 Task: Add an event with the title Casual Marketing Campaign Implementation, date '2024/03/10', time 9:15 AM to 11:15 AM, logged in from the account softage.10@softage.netand send the event invitation to softage.1@softage.net and softage.2@softage.net. Set a reminder for the event 12 hour before
Action: Mouse moved to (79, 108)
Screenshot: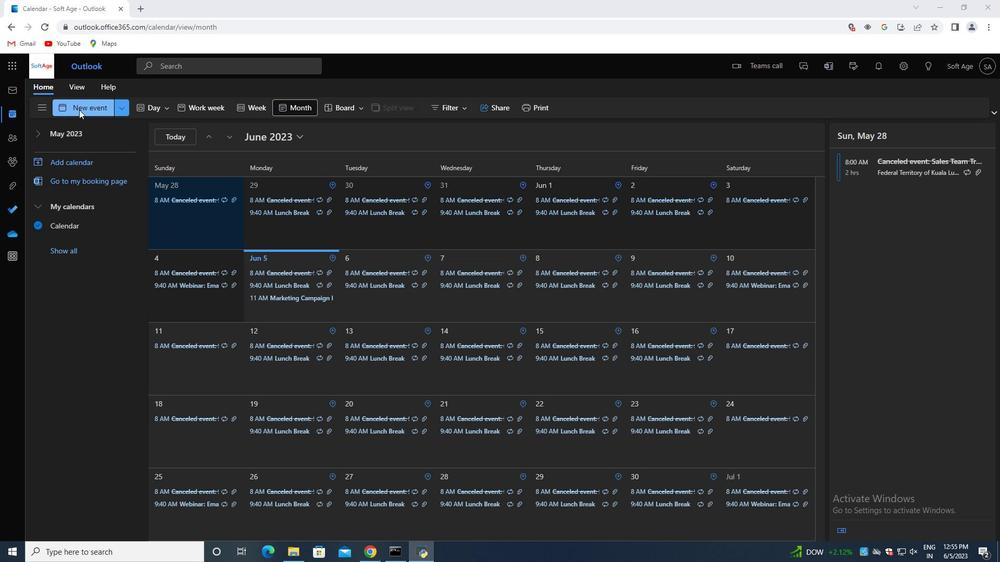 
Action: Mouse pressed left at (79, 108)
Screenshot: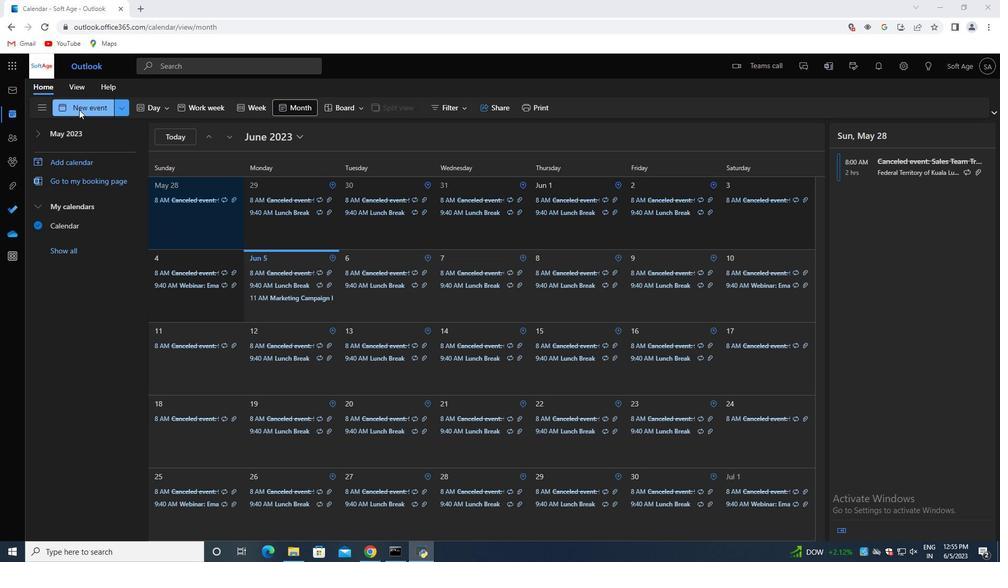 
Action: Mouse moved to (263, 167)
Screenshot: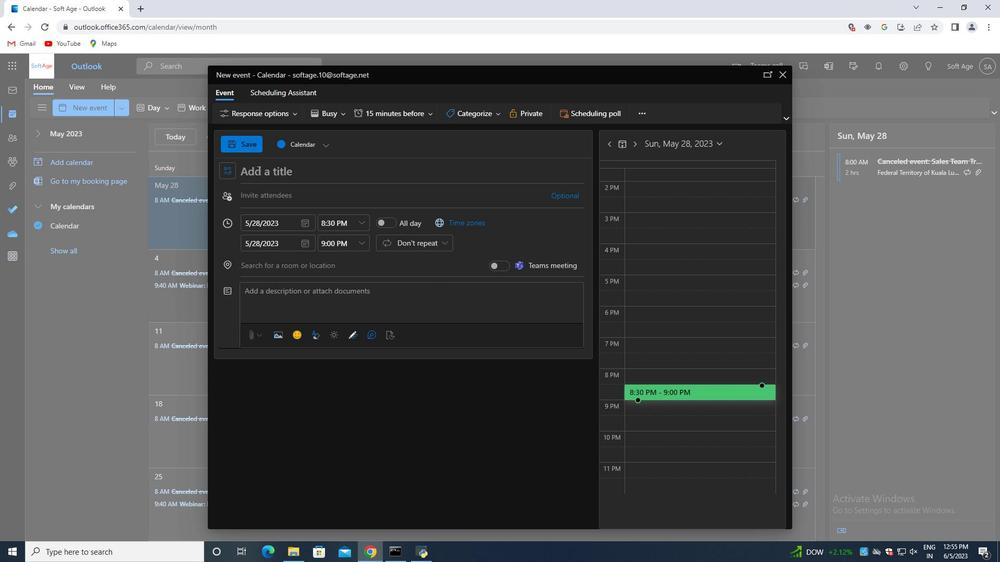 
Action: Mouse pressed left at (263, 167)
Screenshot: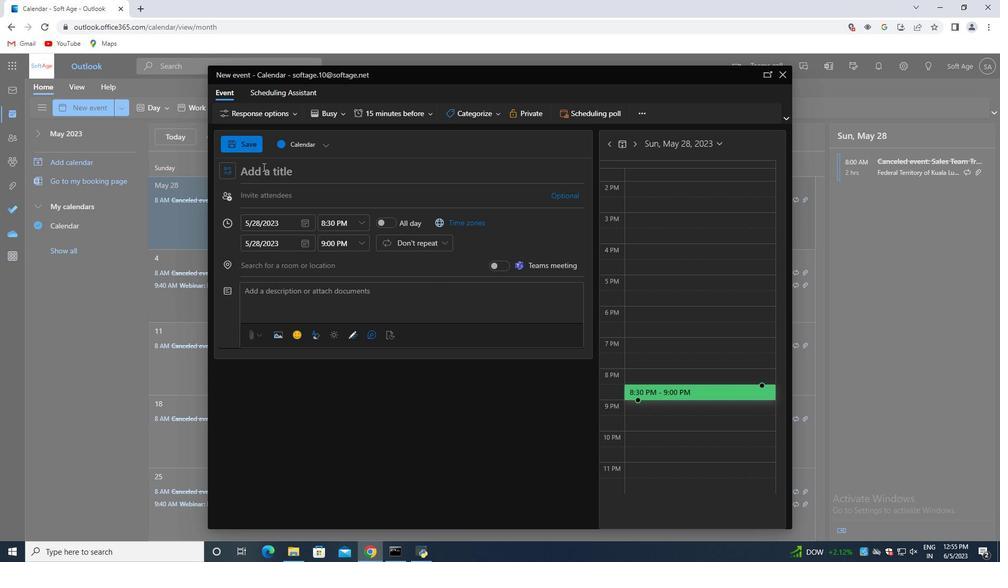 
Action: Key pressed <Key.shift>Casual<Key.space><Key.shift>Marketing<Key.space><Key.shift>Campaign<Key.space><Key.shift>Imple,<Key.backspace>mentation
Screenshot: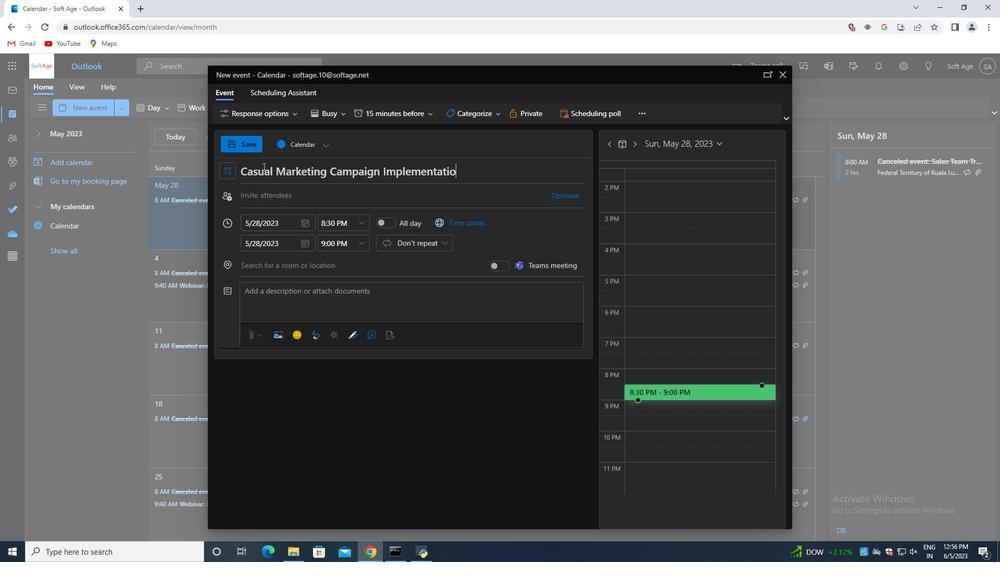 
Action: Mouse moved to (306, 224)
Screenshot: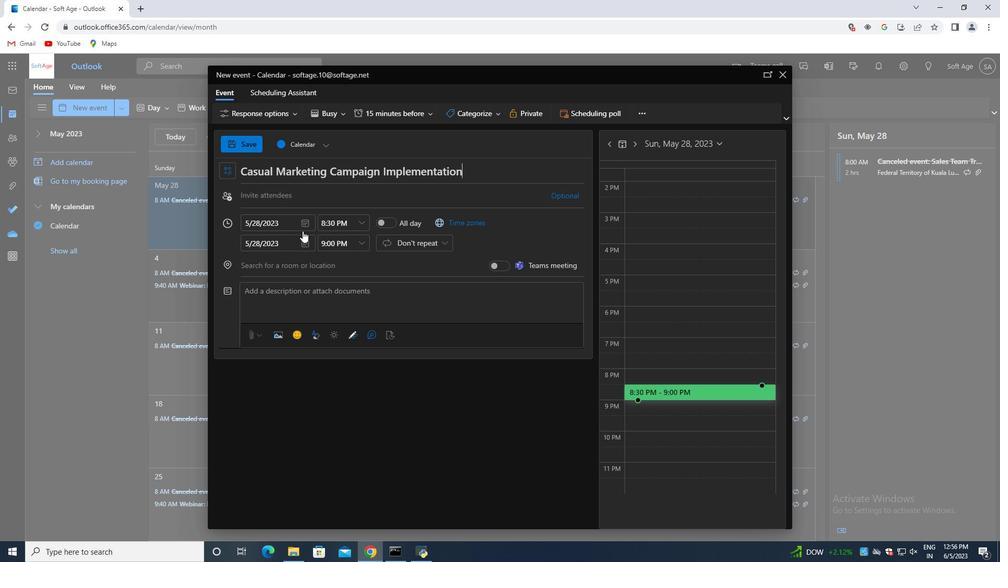 
Action: Mouse pressed left at (306, 224)
Screenshot: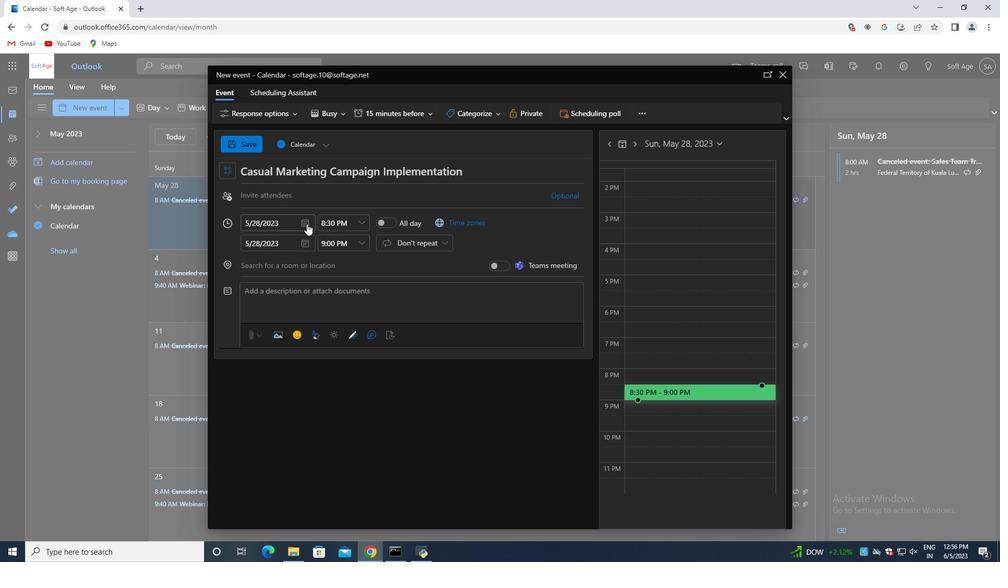 
Action: Mouse moved to (337, 241)
Screenshot: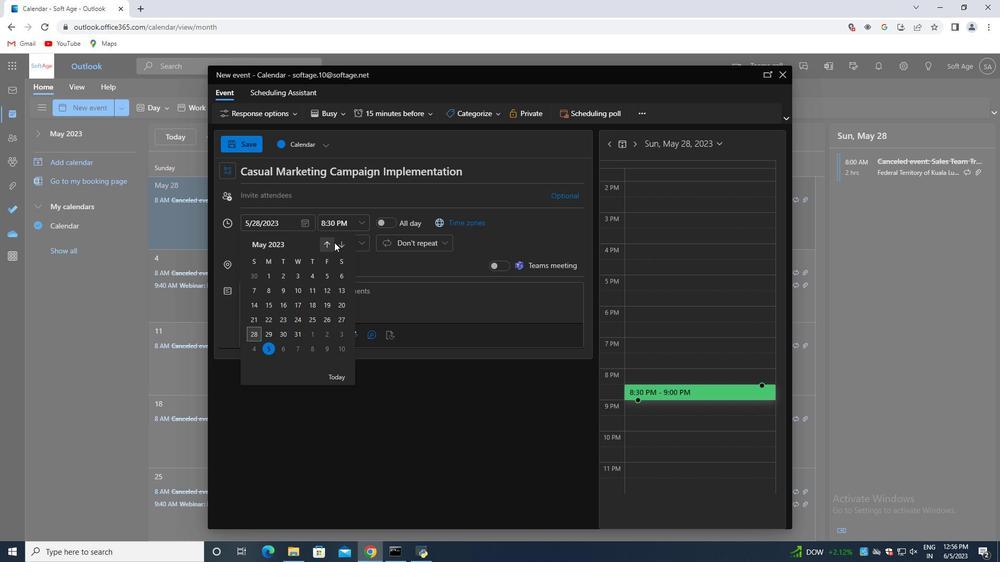 
Action: Mouse pressed left at (337, 241)
Screenshot: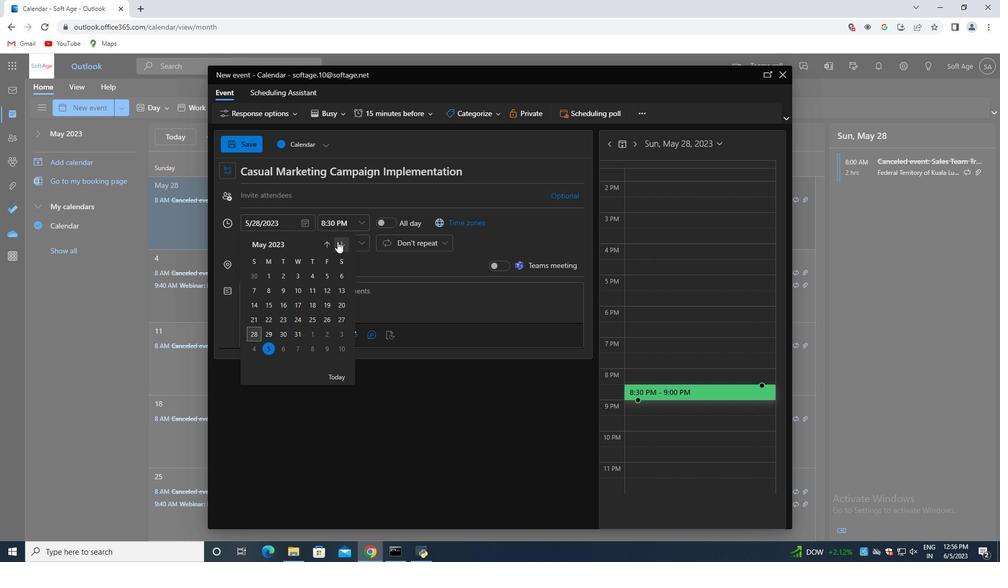 
Action: Mouse pressed left at (337, 241)
Screenshot: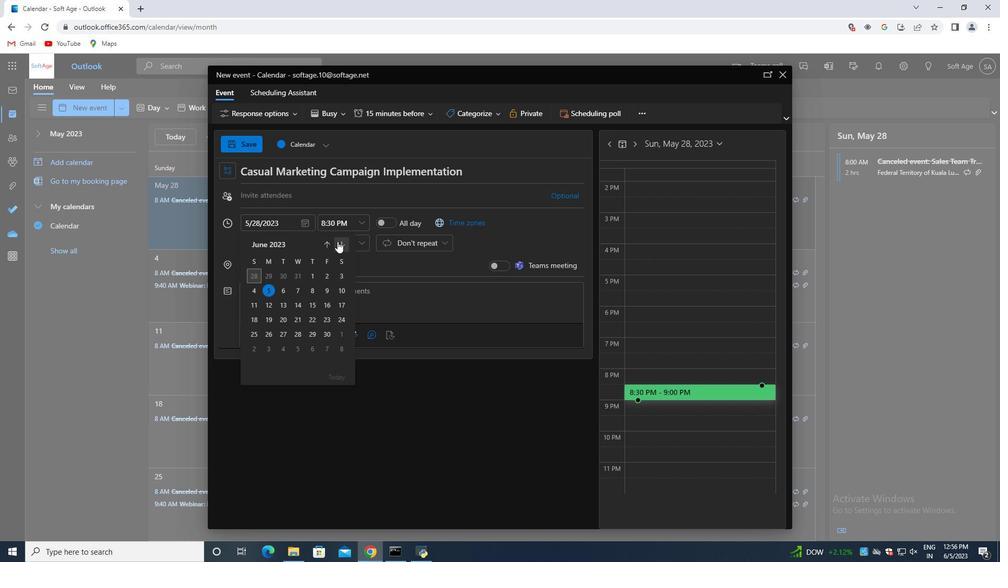 
Action: Mouse pressed left at (337, 241)
Screenshot: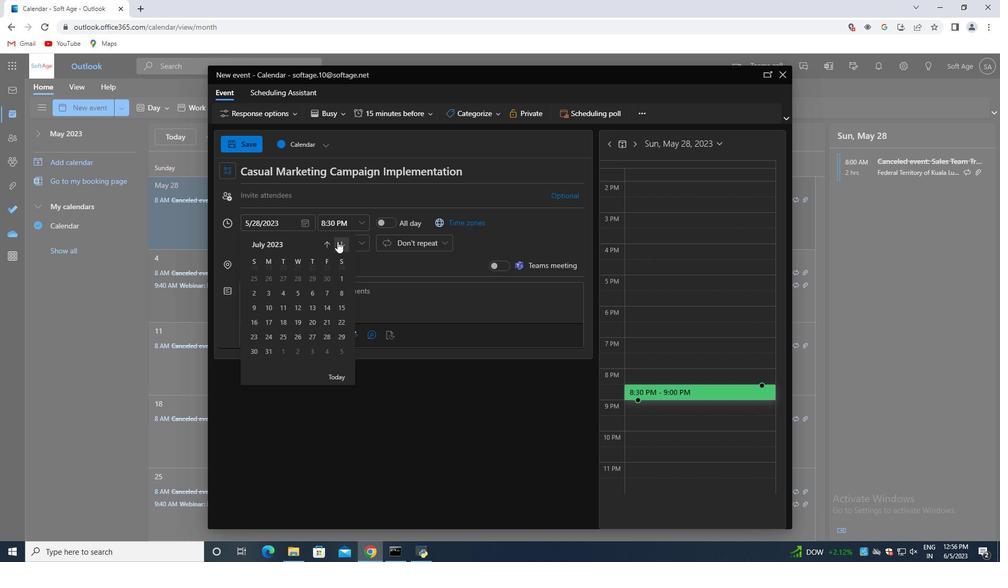 
Action: Mouse pressed left at (337, 241)
Screenshot: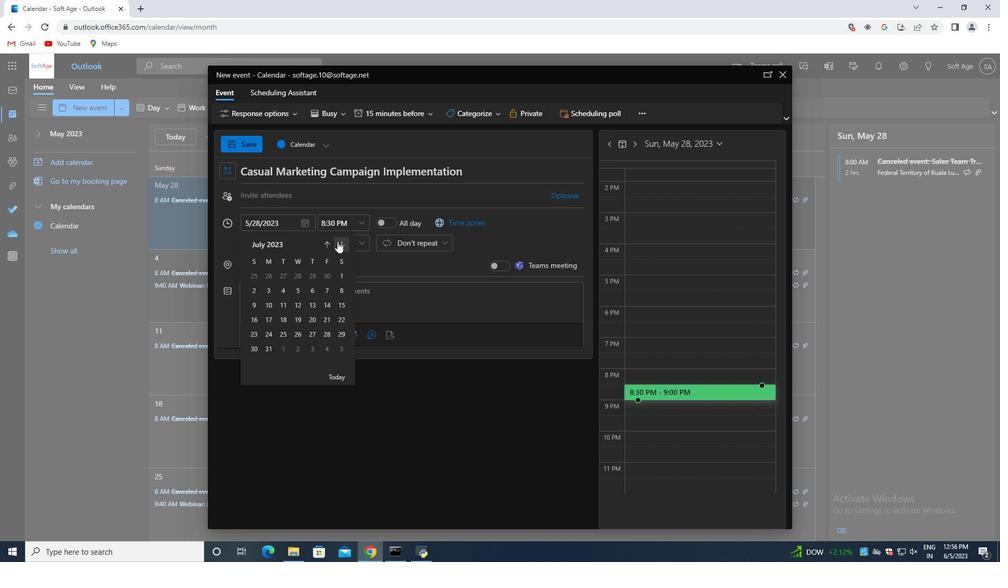
Action: Mouse pressed left at (337, 241)
Screenshot: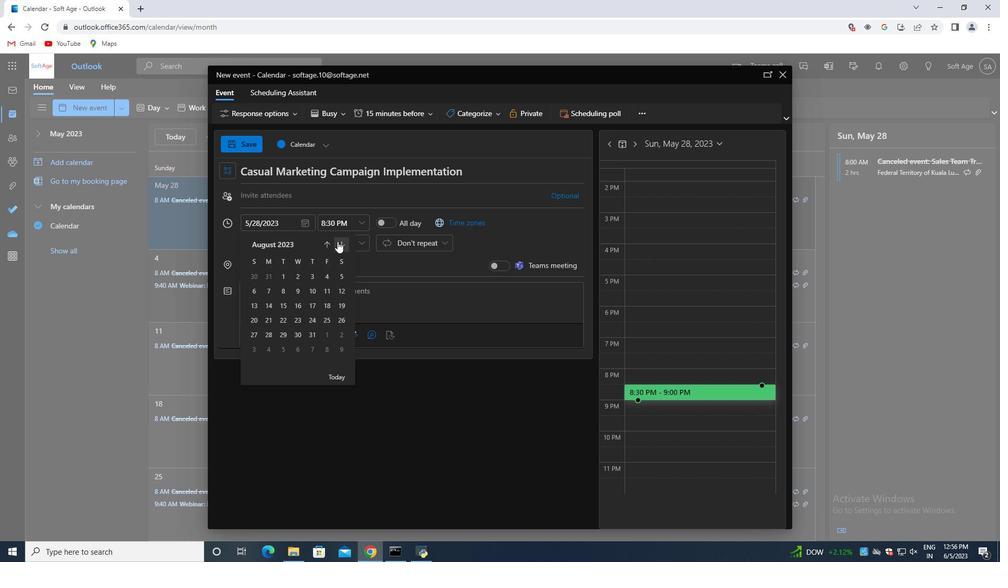 
Action: Mouse pressed left at (337, 241)
Screenshot: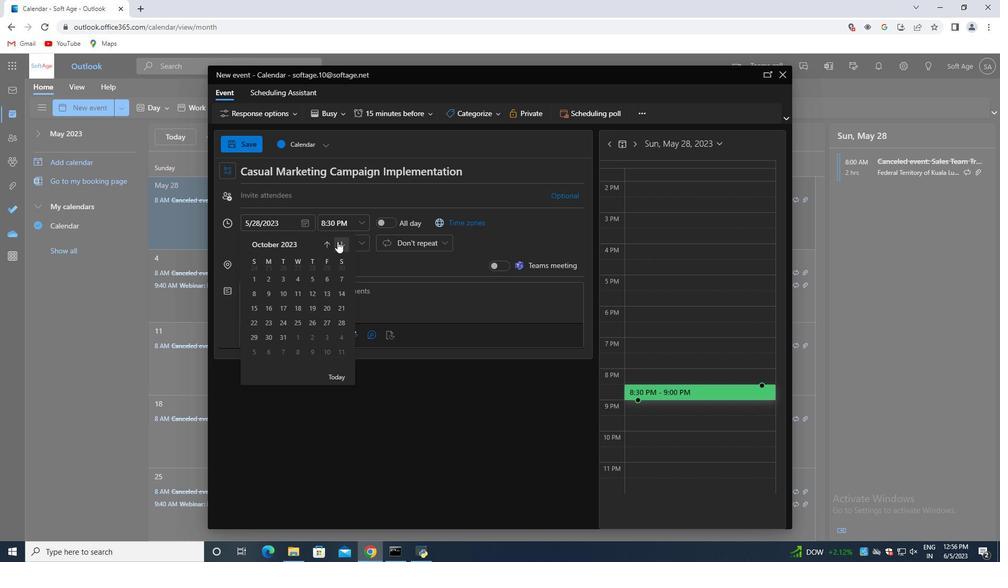 
Action: Mouse pressed left at (337, 241)
Screenshot: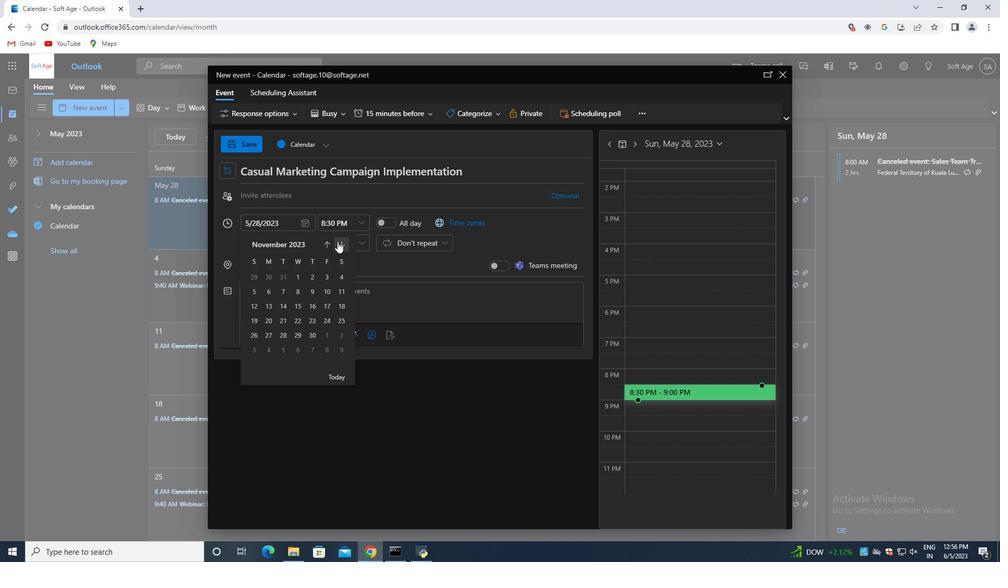 
Action: Mouse pressed left at (337, 241)
Screenshot: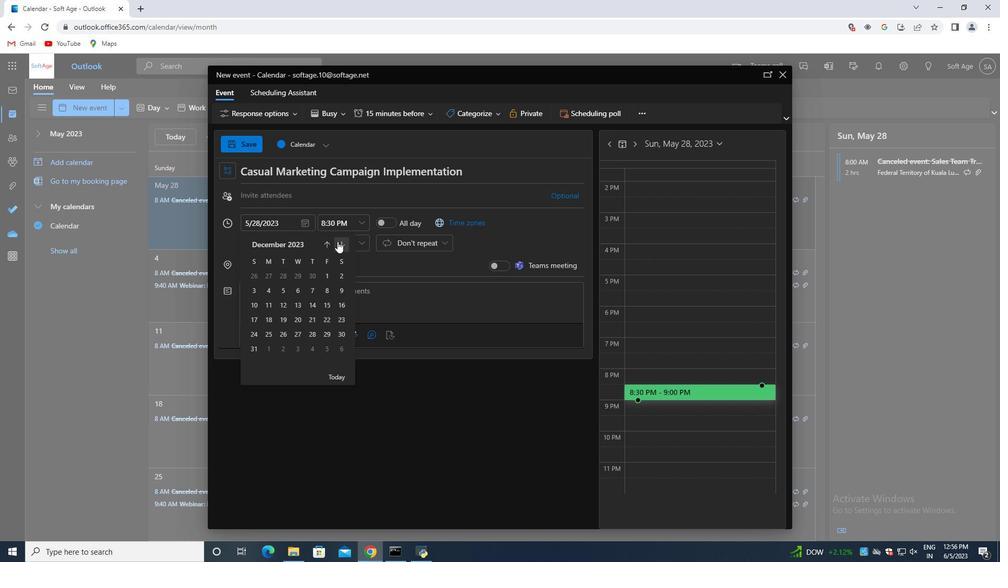 
Action: Mouse pressed left at (337, 241)
Screenshot: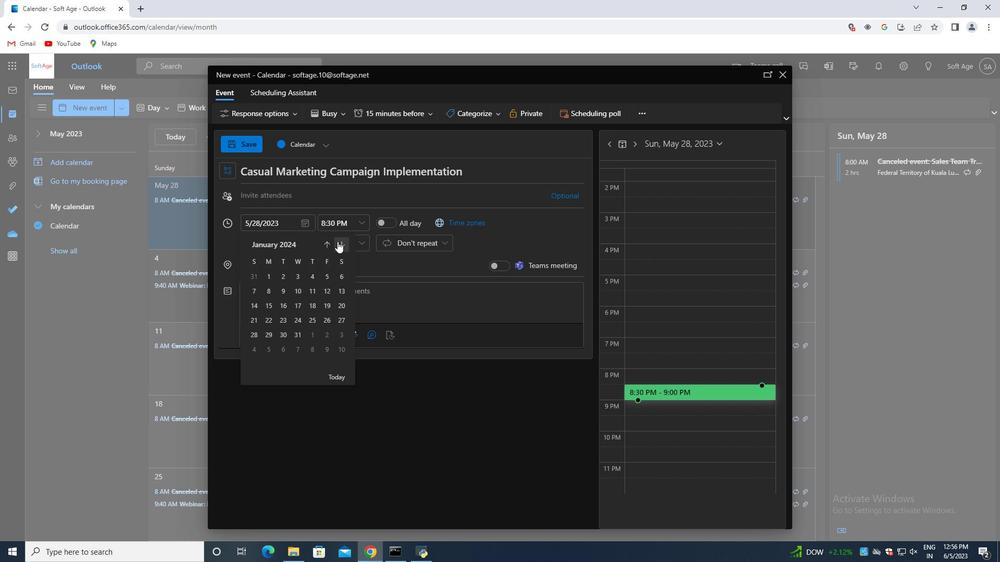 
Action: Mouse pressed left at (337, 241)
Screenshot: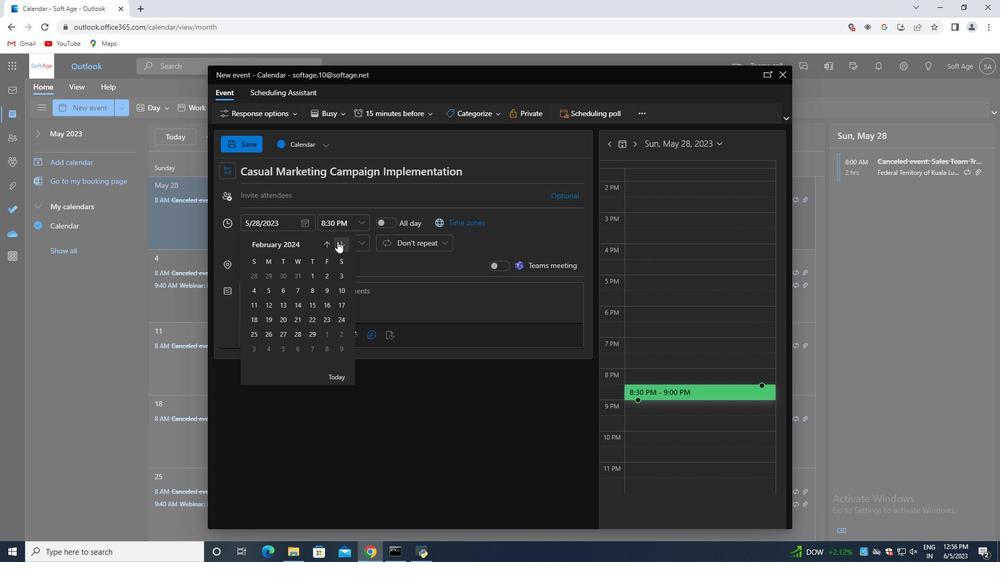 
Action: Mouse moved to (252, 304)
Screenshot: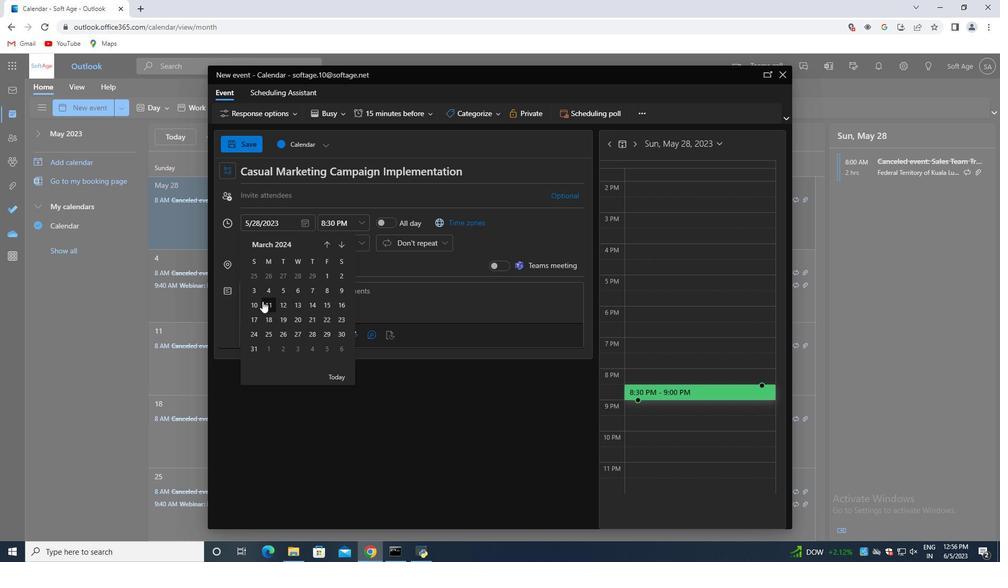 
Action: Mouse pressed left at (252, 304)
Screenshot: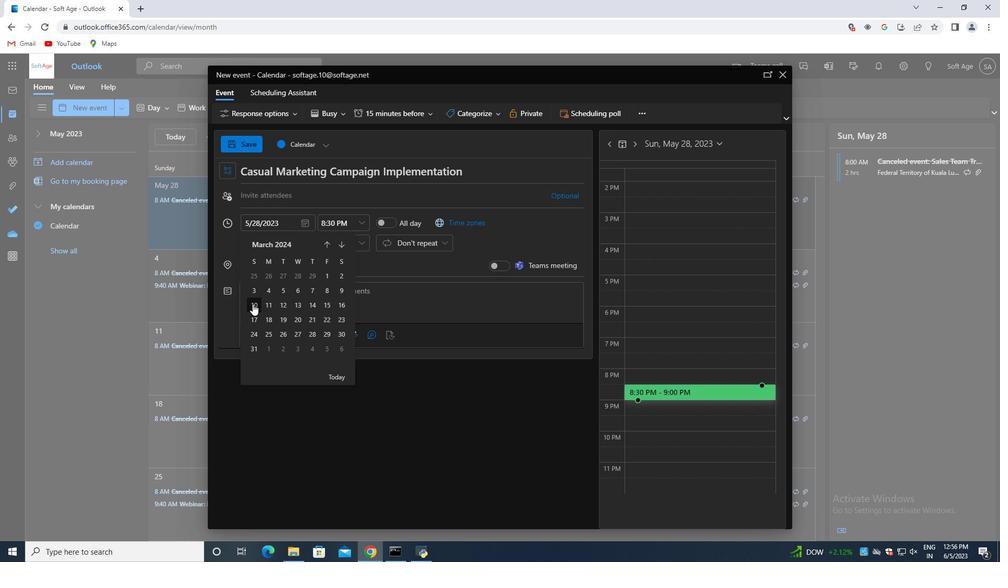 
Action: Mouse moved to (363, 224)
Screenshot: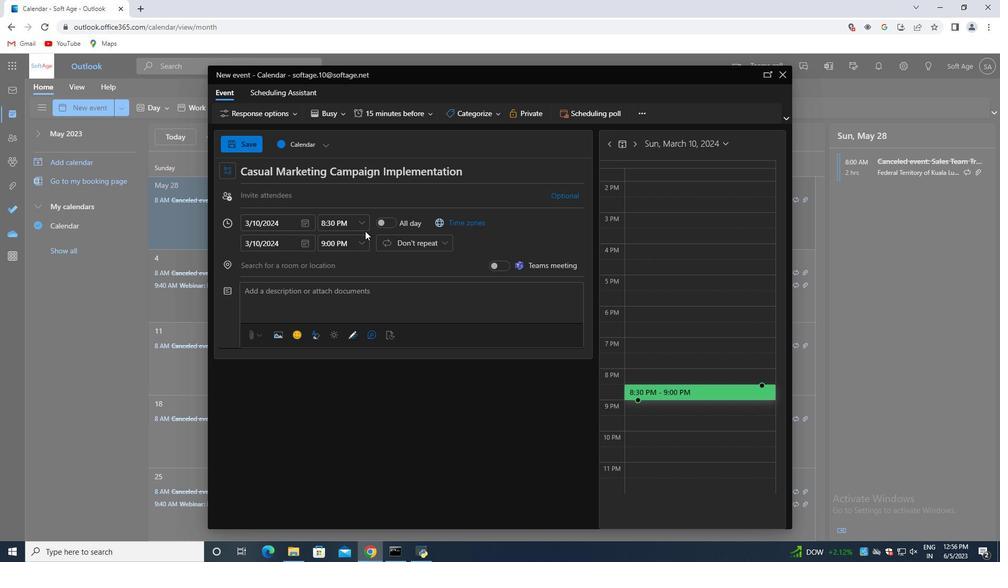
Action: Mouse pressed left at (363, 224)
Screenshot: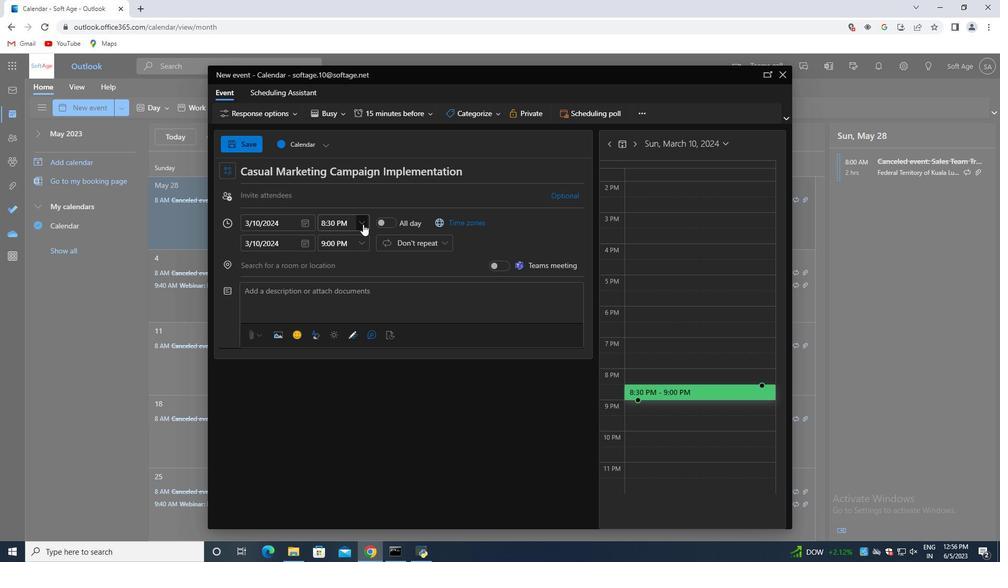 
Action: Mouse moved to (361, 224)
Screenshot: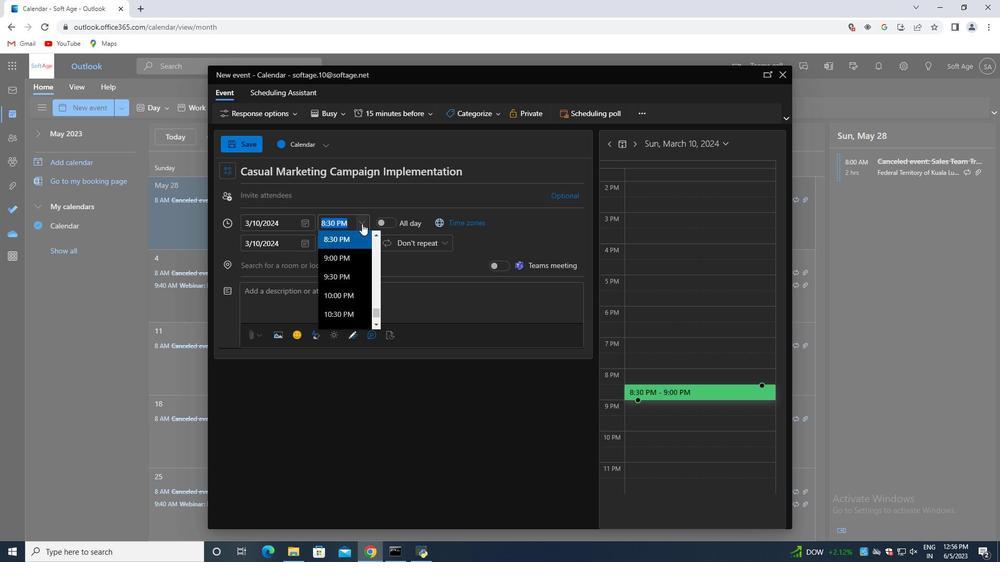 
Action: Key pressed <Key.backspace>9<Key.shift_r>:15<Key.space><Key.shift>A<Key.shift_r><Key.shift_r>M<Key.enter>
Screenshot: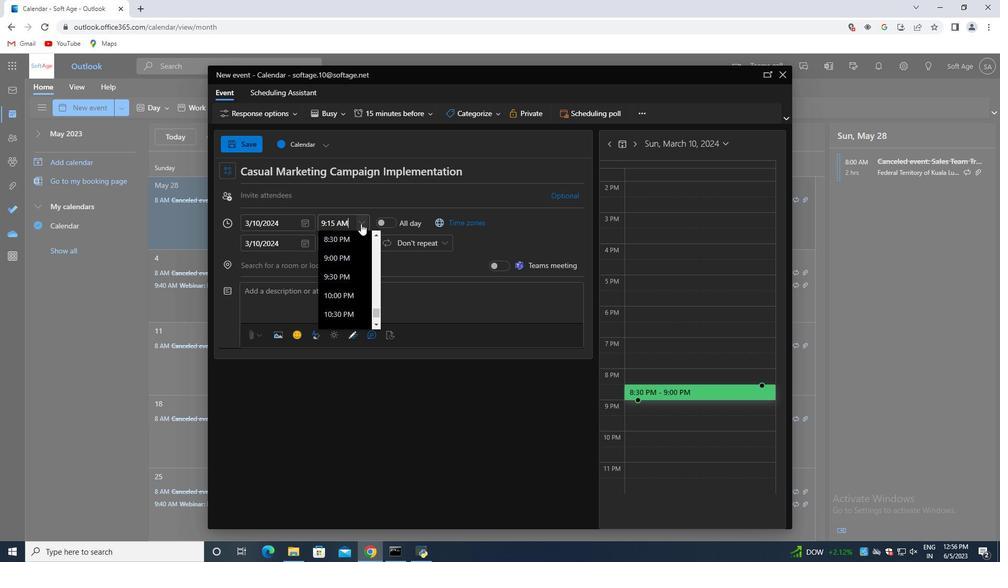 
Action: Mouse moved to (361, 245)
Screenshot: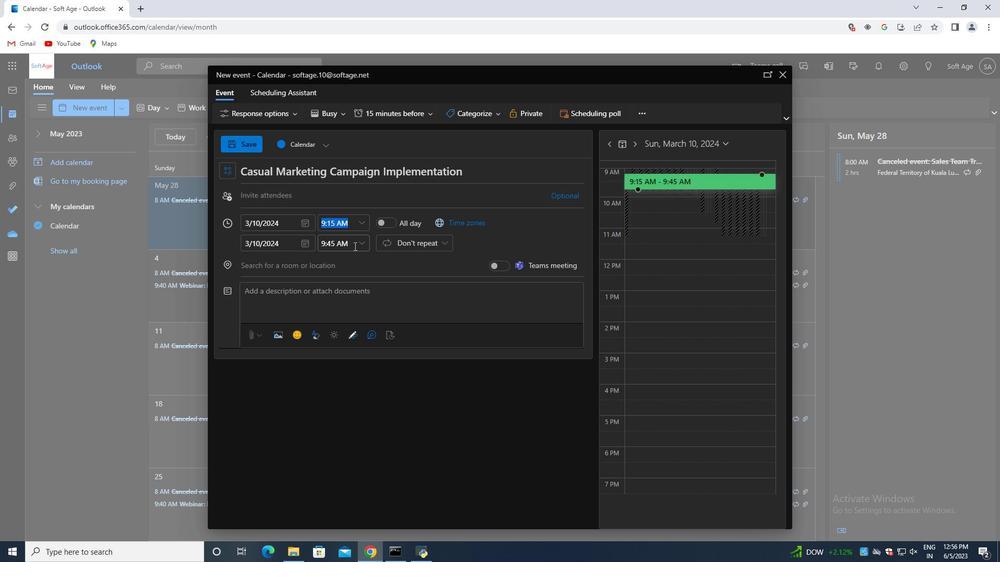 
Action: Mouse pressed left at (361, 245)
Screenshot: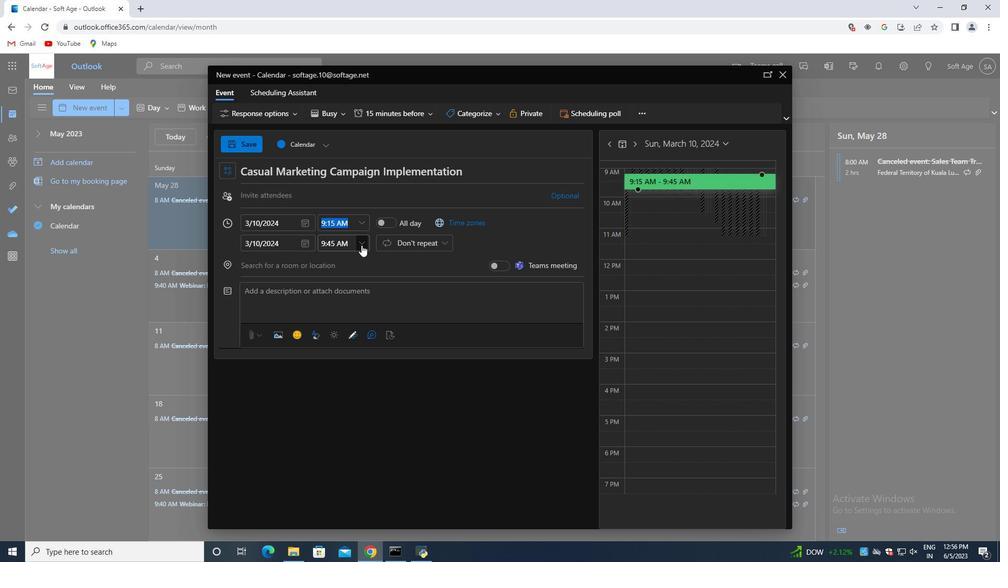 
Action: Mouse moved to (365, 314)
Screenshot: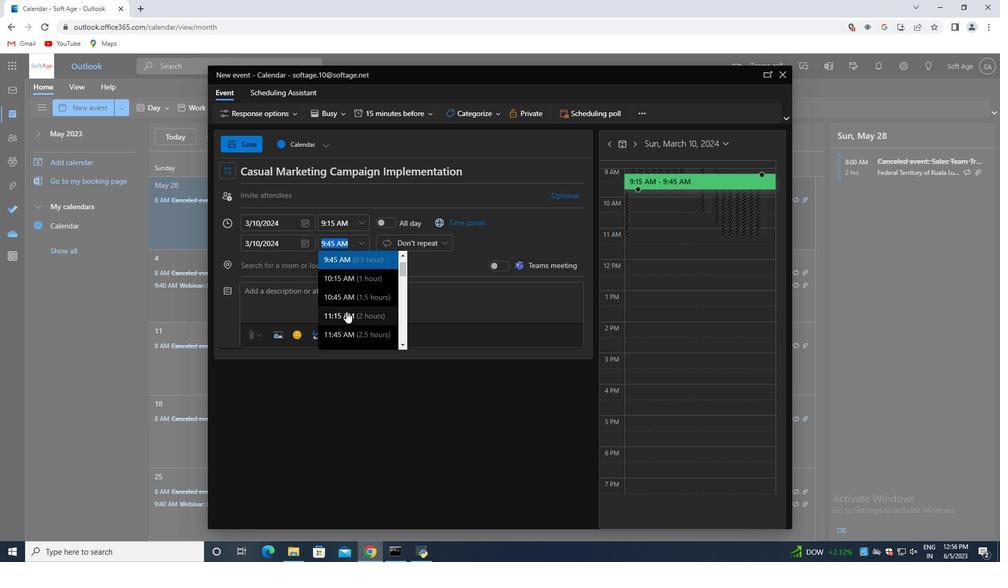 
Action: Mouse pressed left at (365, 314)
Screenshot: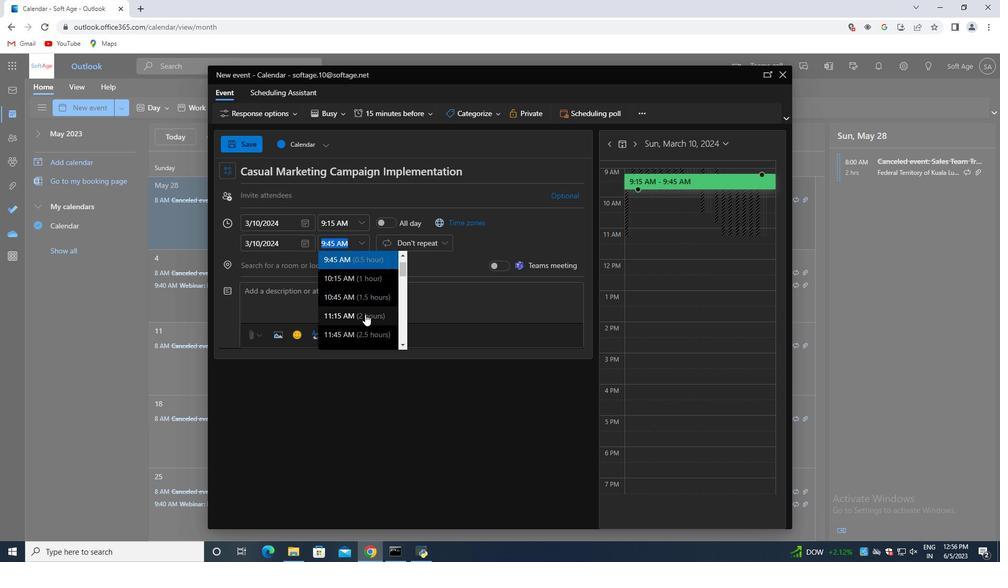 
Action: Mouse moved to (292, 195)
Screenshot: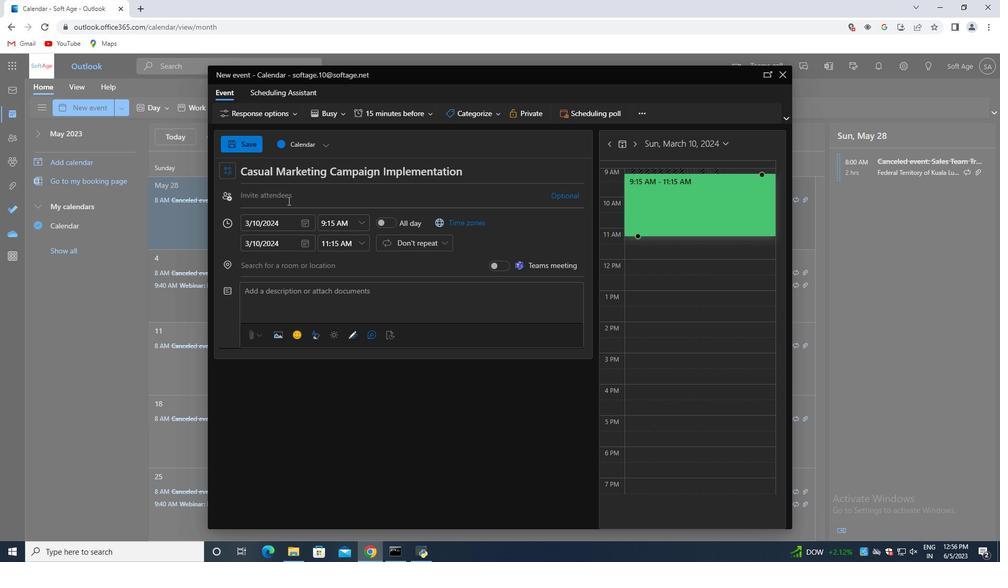 
Action: Mouse pressed left at (292, 195)
Screenshot: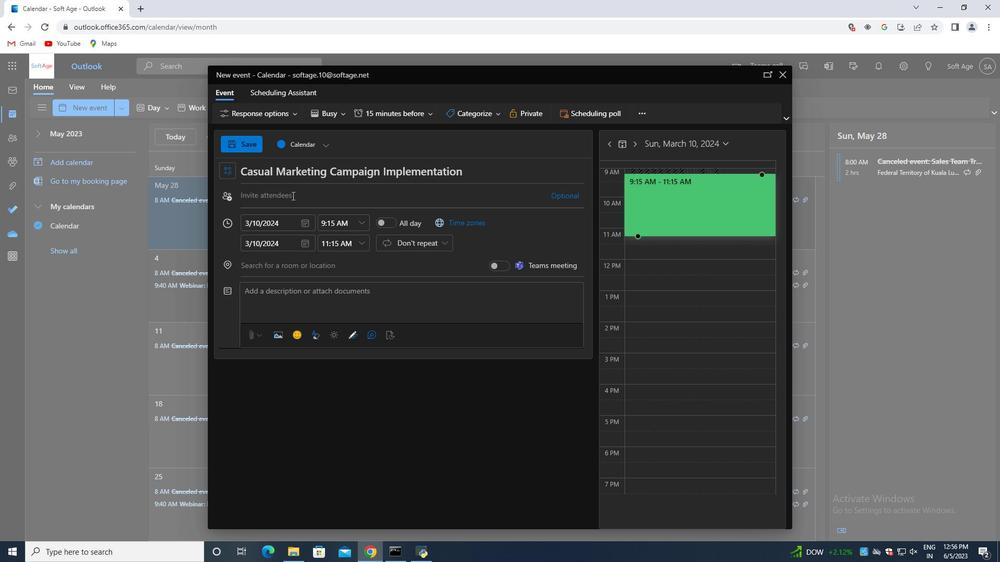 
Action: Key pressed softage.1<Key.shift>@softage.net<Key.enter>softage.2<Key.shift>@softage.net<Key.enter>
Screenshot: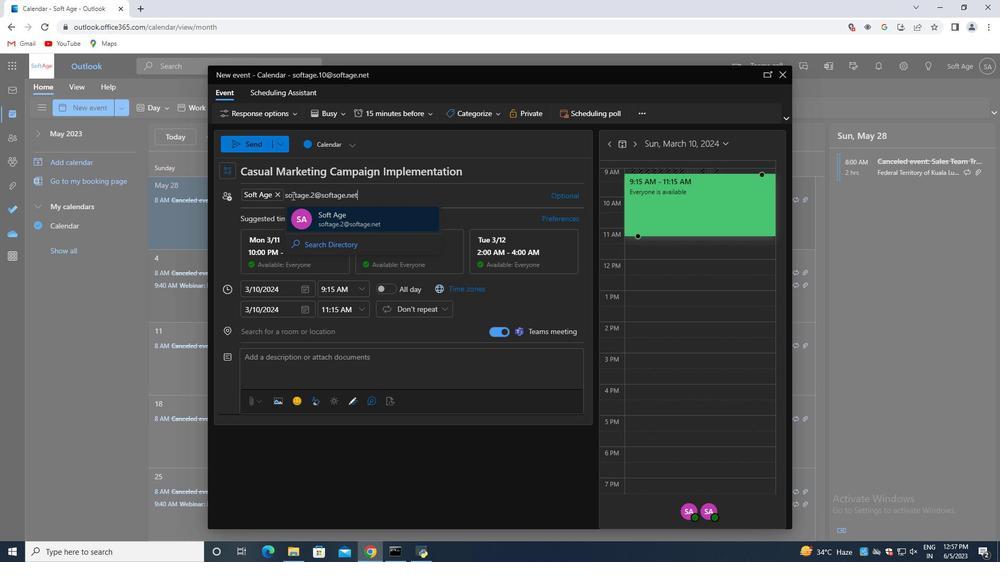 
Action: Mouse moved to (409, 111)
Screenshot: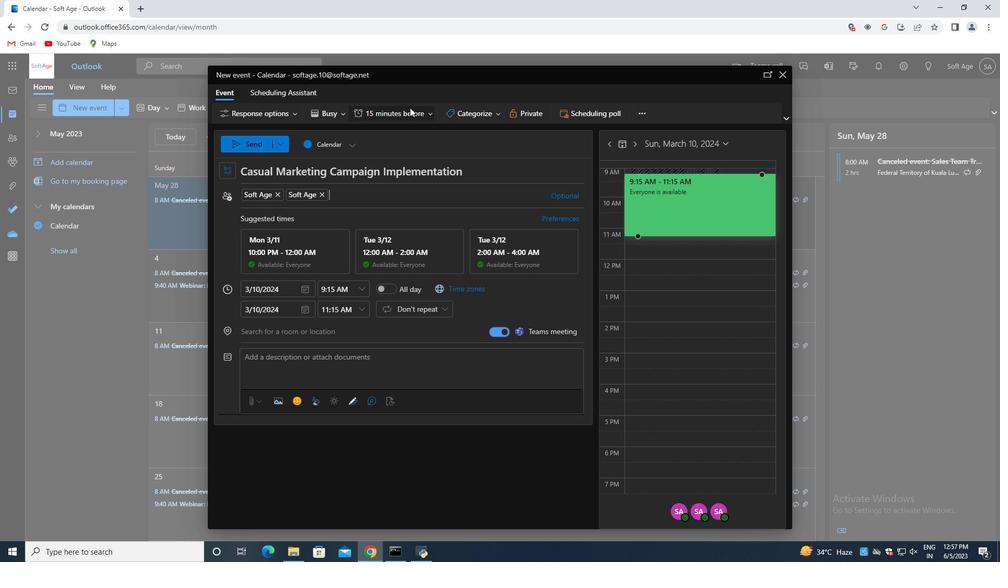 
Action: Mouse pressed left at (409, 111)
Screenshot: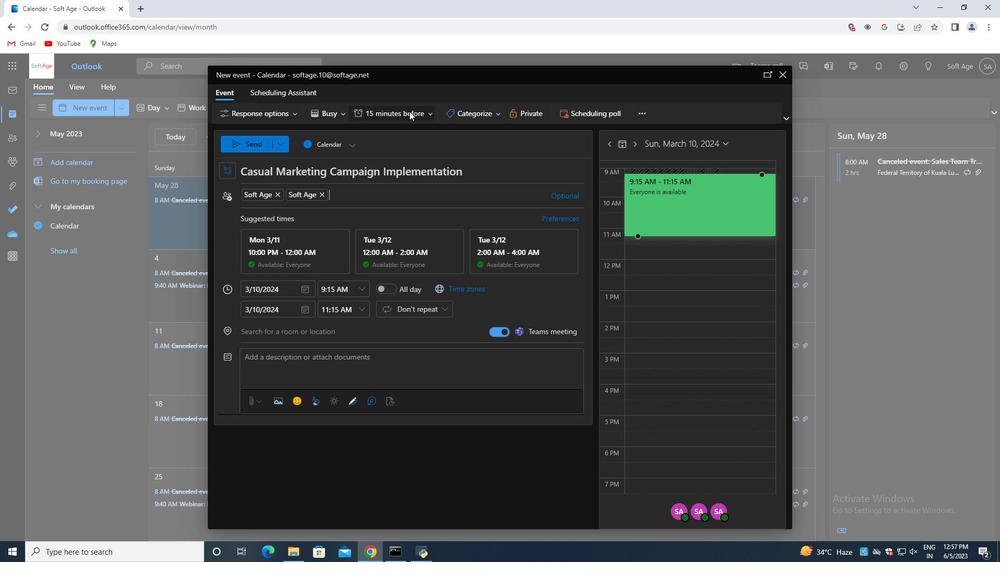 
Action: Mouse moved to (390, 263)
Screenshot: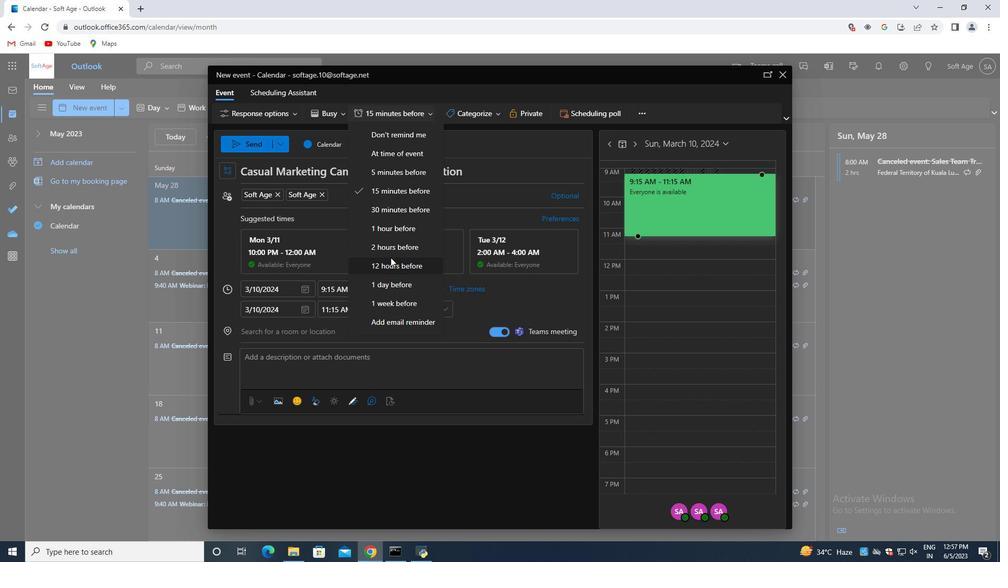 
Action: Mouse pressed left at (390, 263)
Screenshot: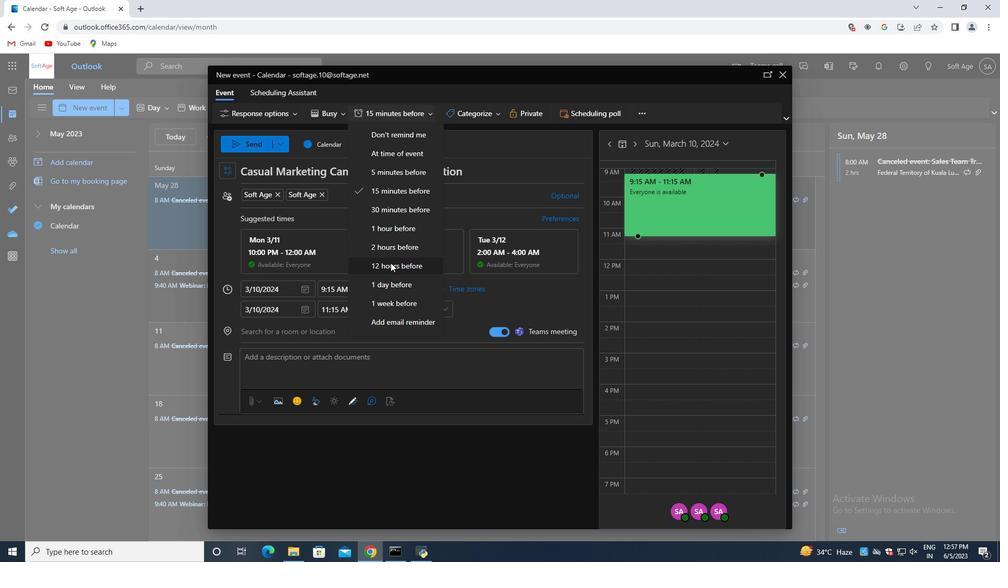 
Action: Mouse moved to (236, 141)
Screenshot: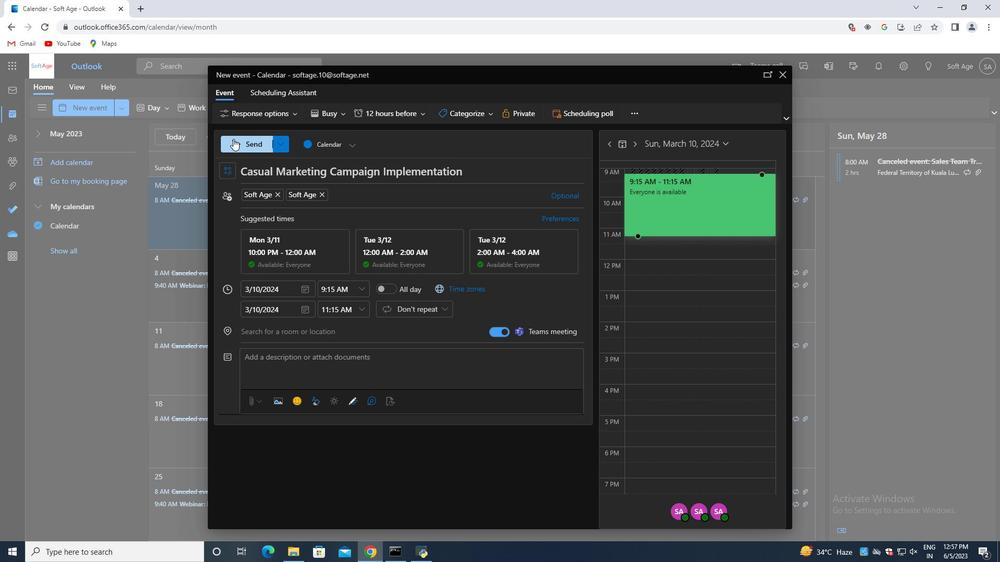 
Action: Mouse pressed left at (236, 141)
Screenshot: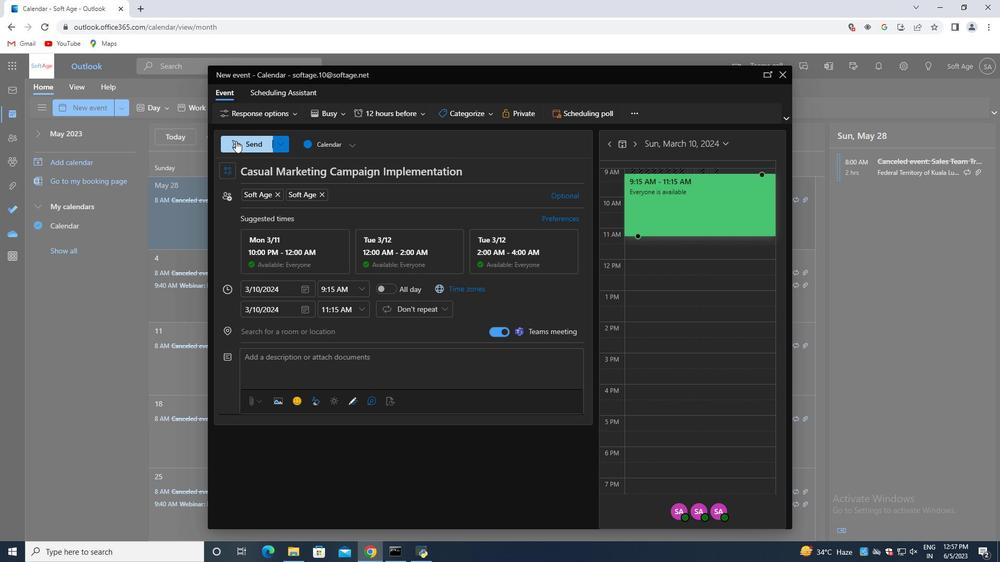 
